 Task: Create a due date automation trigger when advanced on, on the monday of the week a card is due add fields with custom field "Resume" set to a date not in this week at 11:00 AM.
Action: Mouse moved to (950, 76)
Screenshot: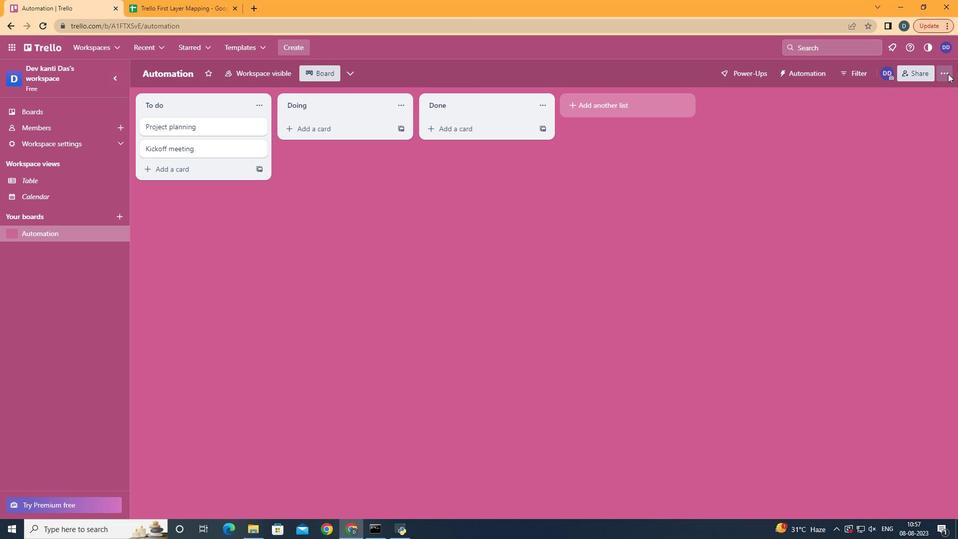 
Action: Mouse pressed left at (950, 76)
Screenshot: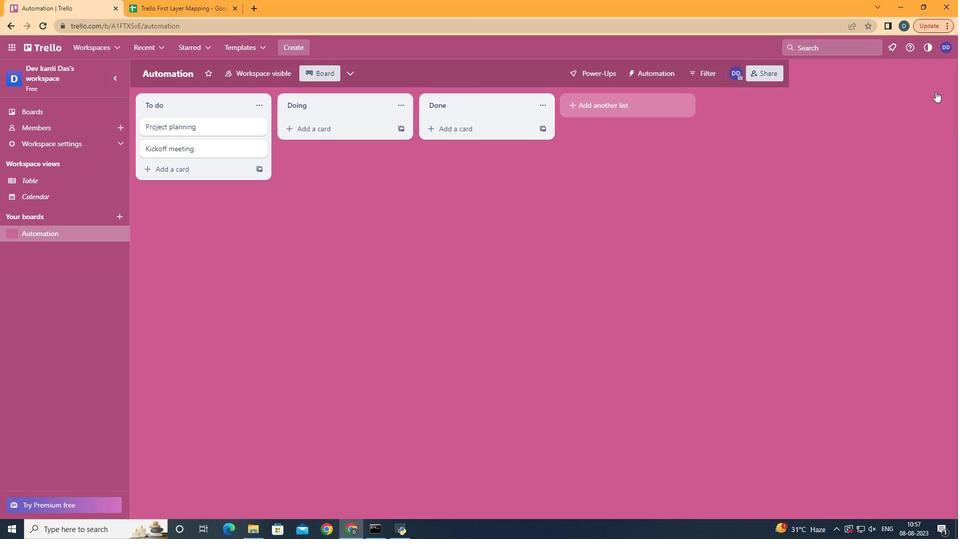 
Action: Mouse moved to (857, 206)
Screenshot: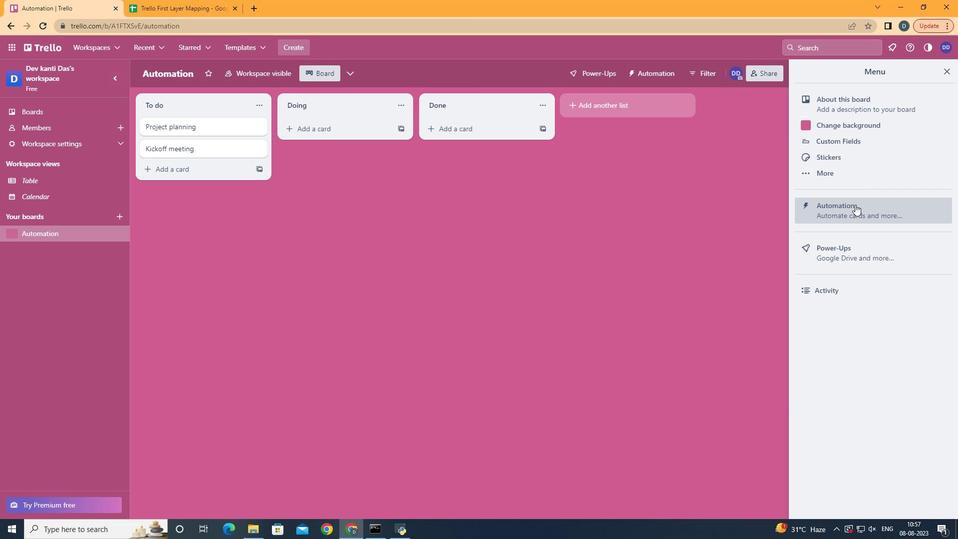 
Action: Mouse pressed left at (857, 206)
Screenshot: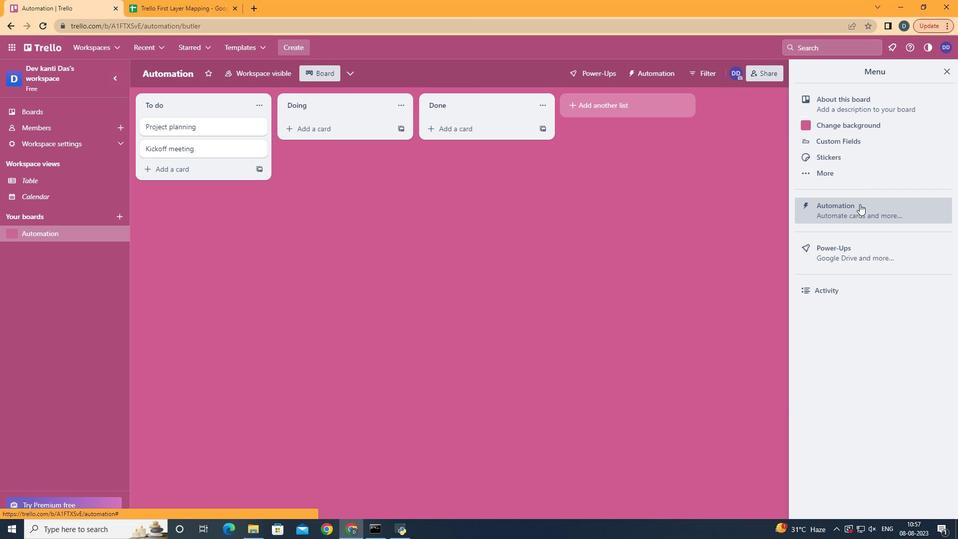 
Action: Mouse moved to (185, 208)
Screenshot: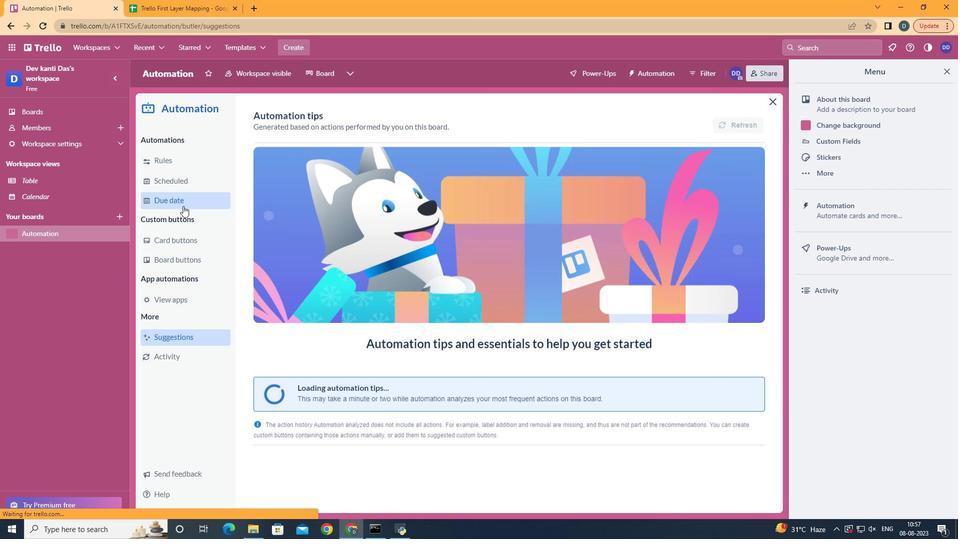 
Action: Mouse pressed left at (185, 208)
Screenshot: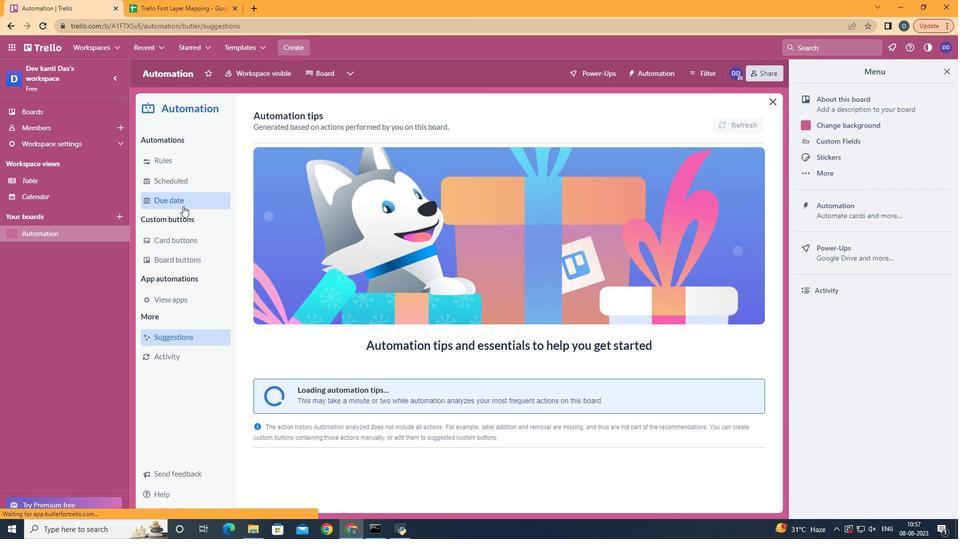 
Action: Mouse moved to (699, 127)
Screenshot: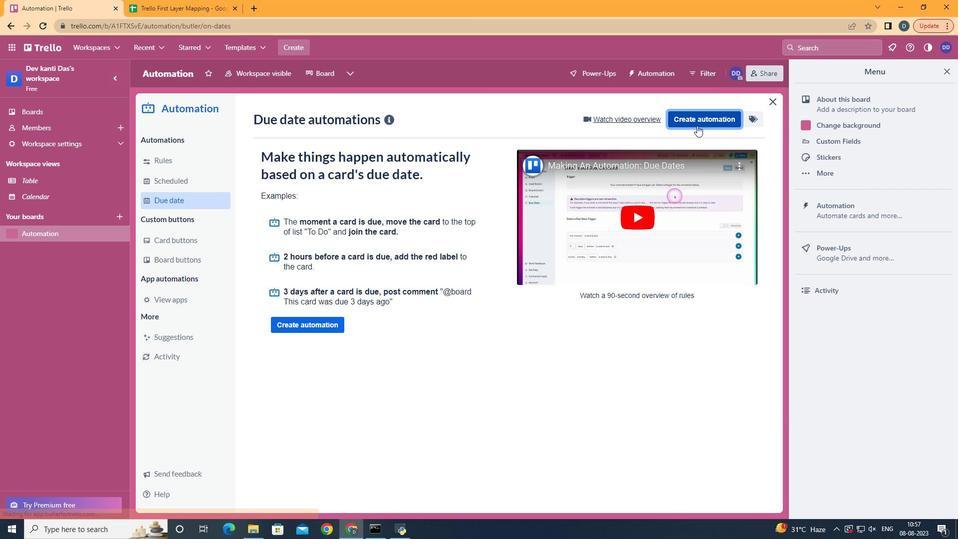 
Action: Mouse pressed left at (699, 127)
Screenshot: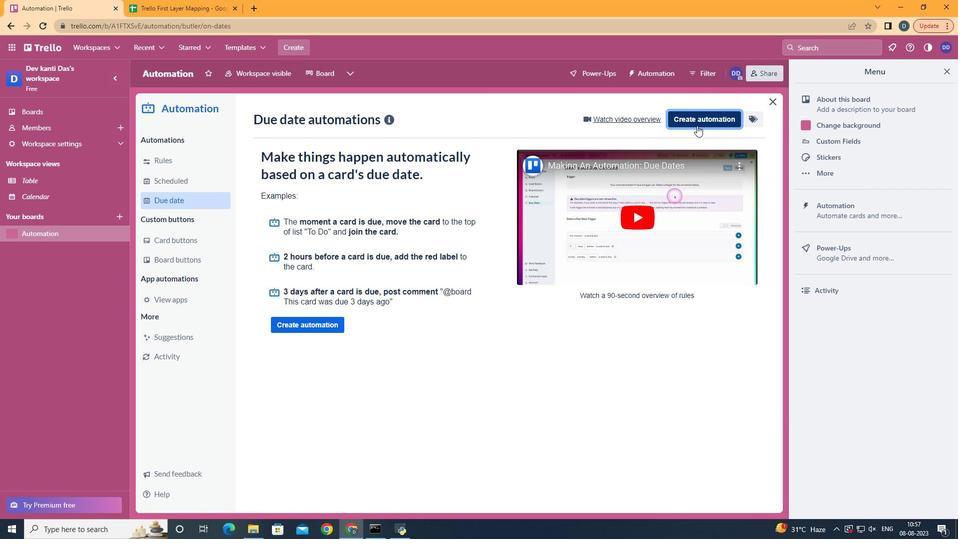 
Action: Mouse moved to (510, 225)
Screenshot: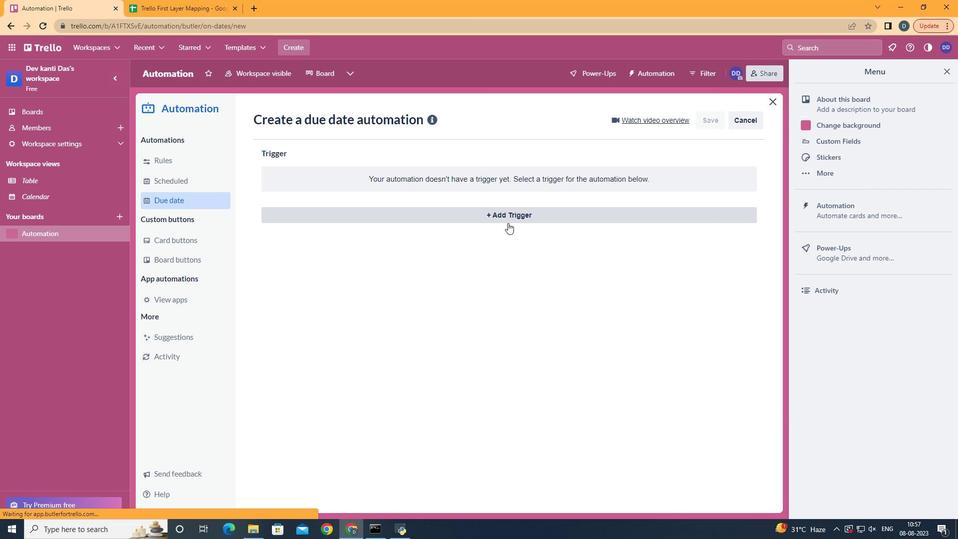 
Action: Mouse pressed left at (510, 225)
Screenshot: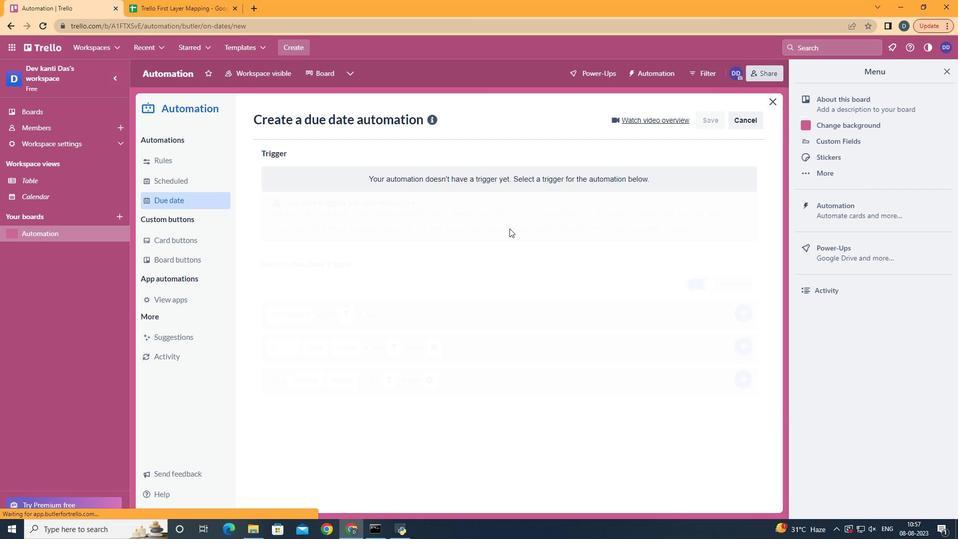 
Action: Mouse moved to (326, 254)
Screenshot: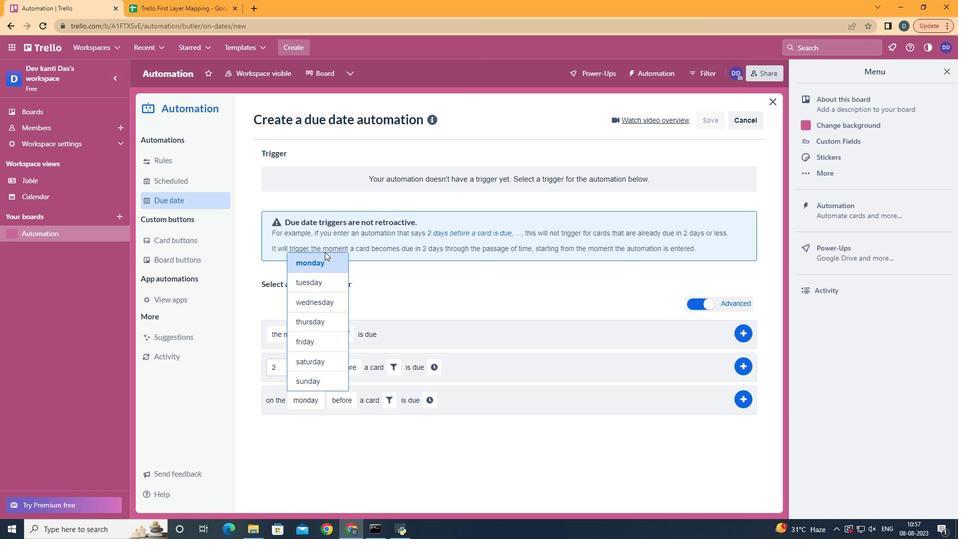 
Action: Mouse pressed left at (326, 254)
Screenshot: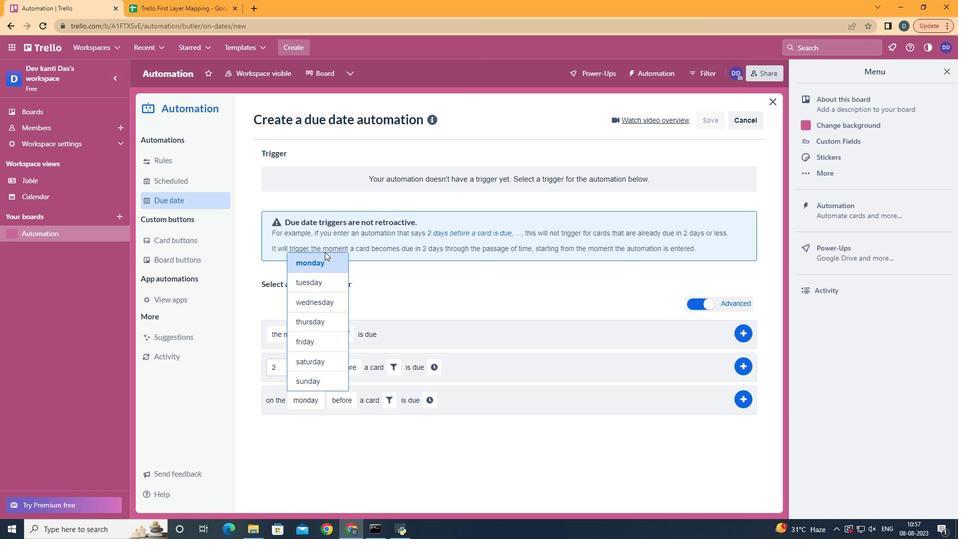 
Action: Mouse moved to (327, 262)
Screenshot: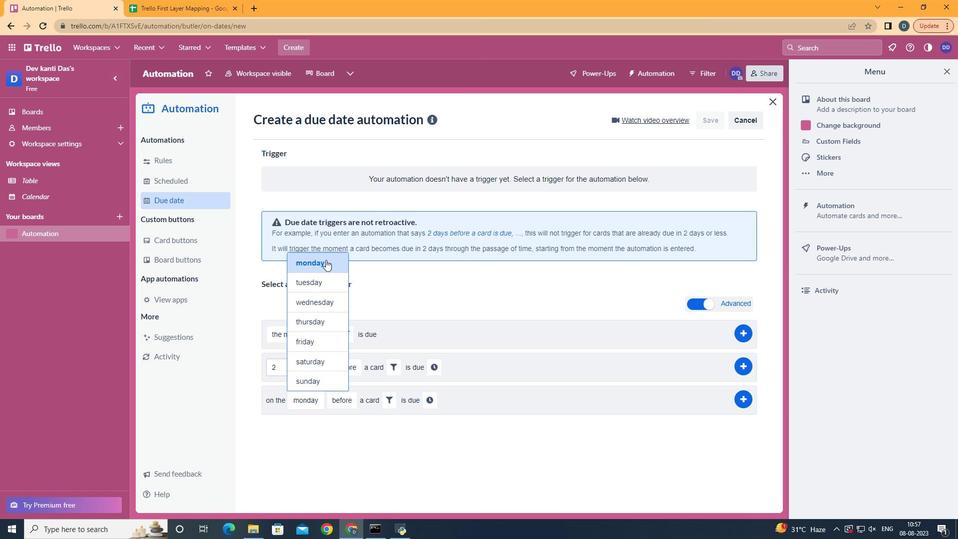 
Action: Mouse pressed left at (327, 262)
Screenshot: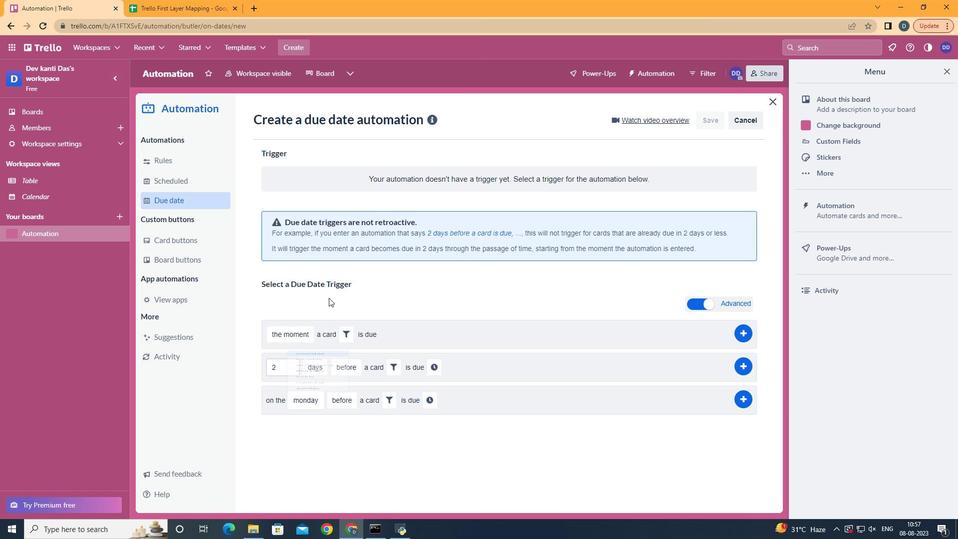 
Action: Mouse moved to (355, 460)
Screenshot: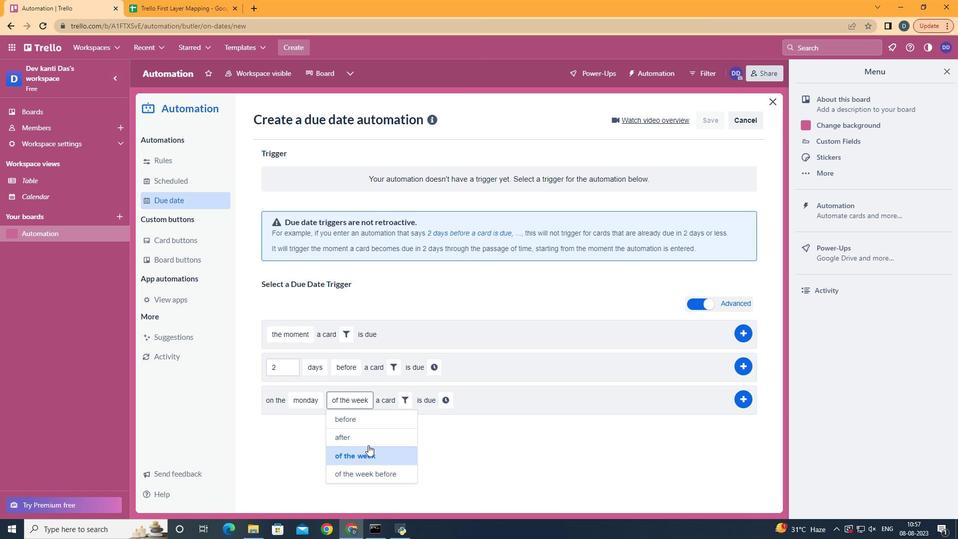 
Action: Mouse pressed left at (355, 460)
Screenshot: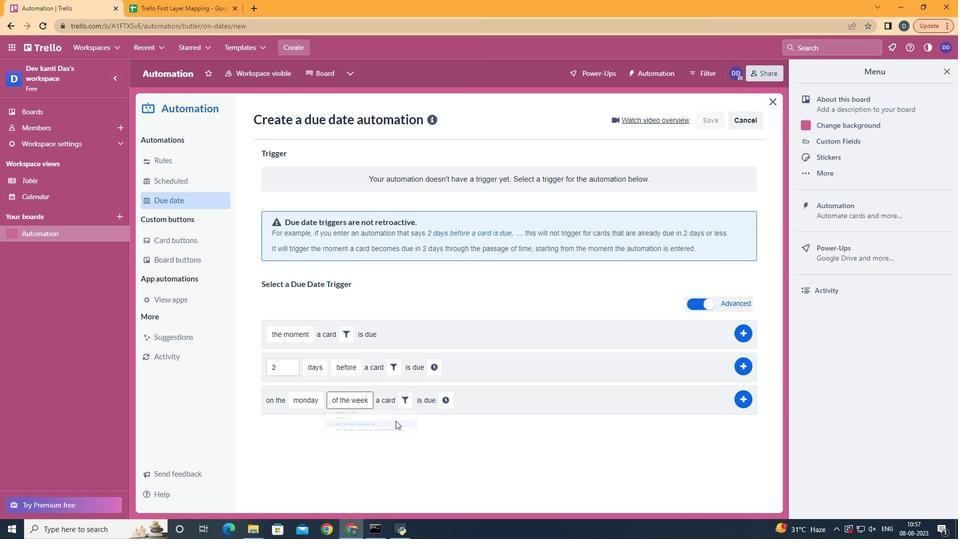 
Action: Mouse moved to (401, 403)
Screenshot: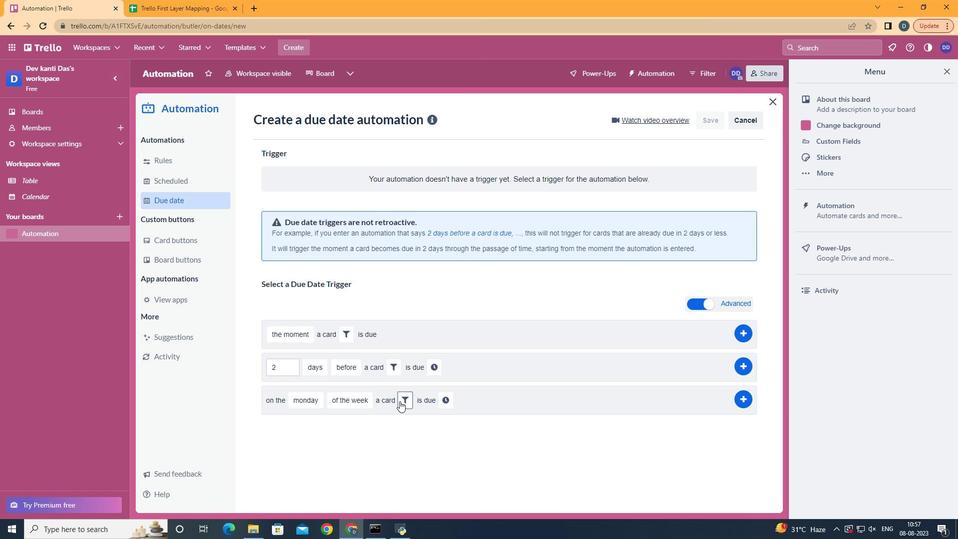 
Action: Mouse pressed left at (401, 403)
Screenshot: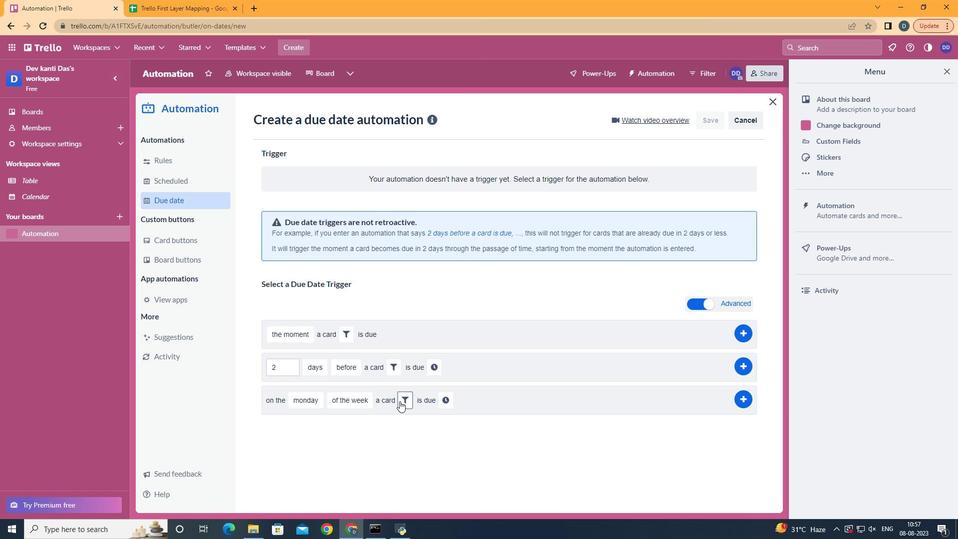 
Action: Mouse moved to (569, 433)
Screenshot: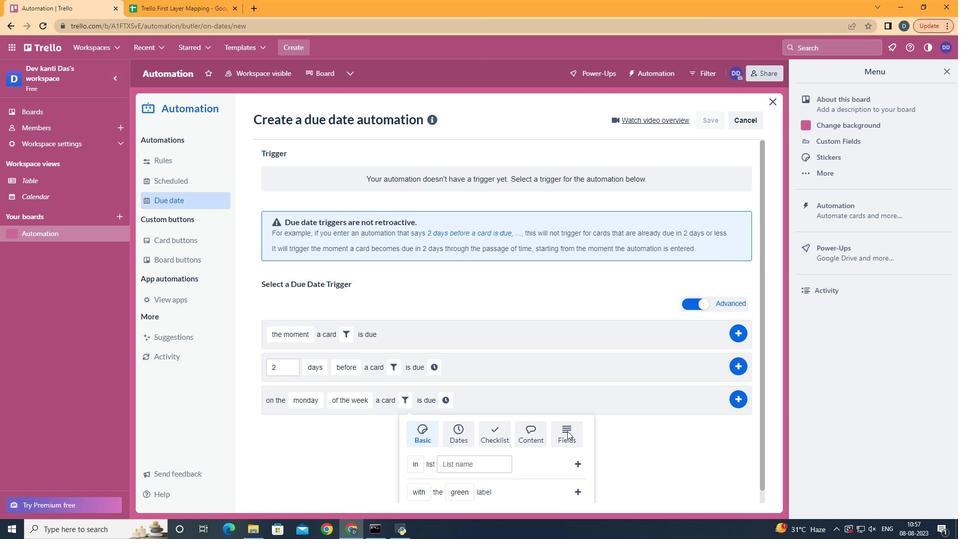 
Action: Mouse pressed left at (569, 433)
Screenshot: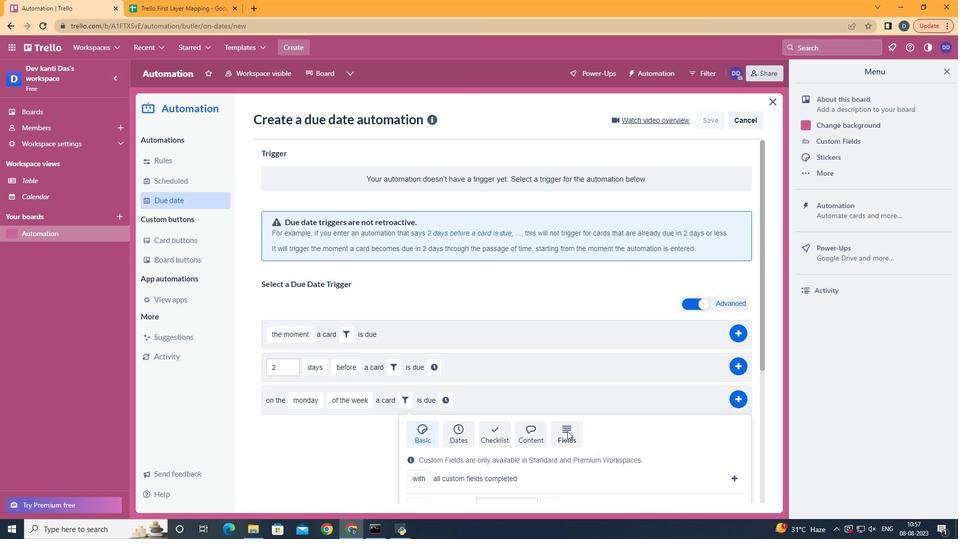
Action: Mouse moved to (569, 433)
Screenshot: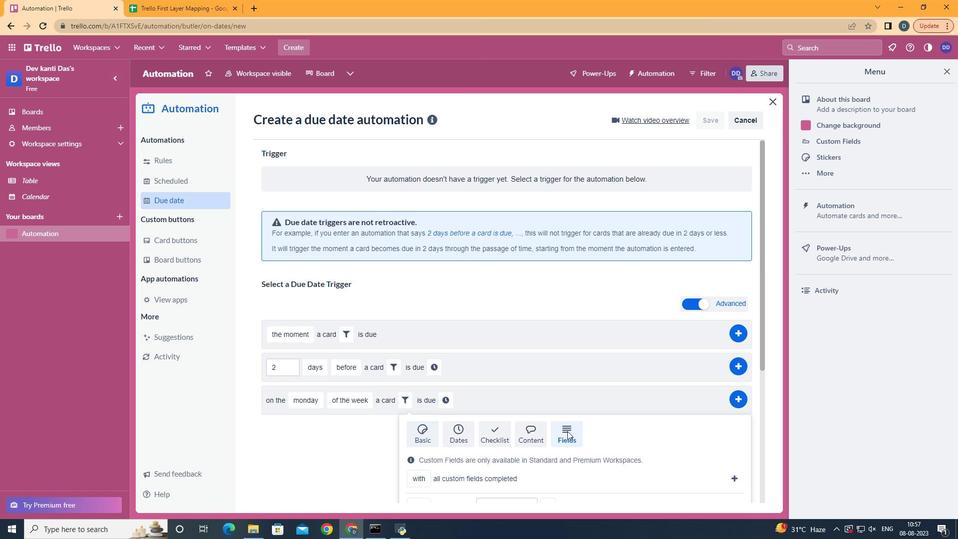 
Action: Mouse scrolled (569, 432) with delta (0, 0)
Screenshot: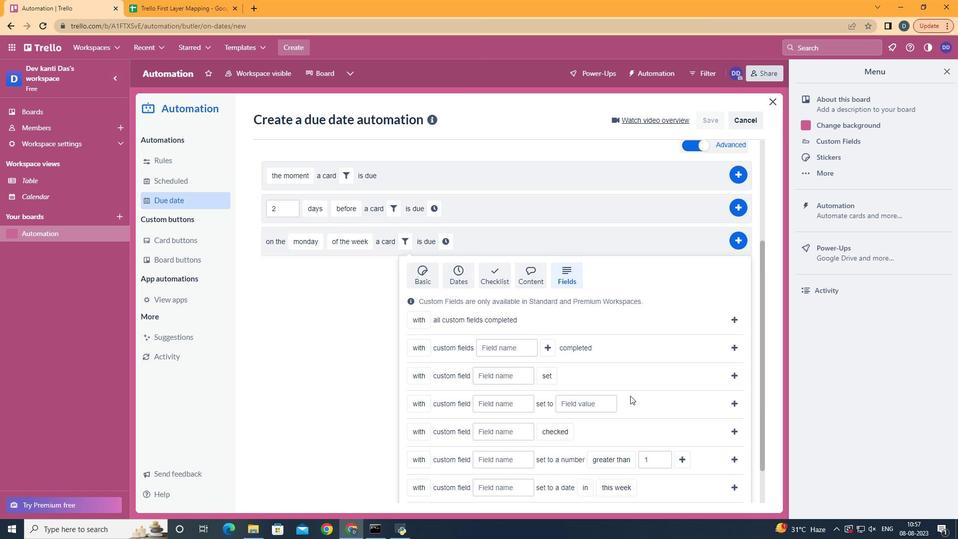 
Action: Mouse scrolled (569, 432) with delta (0, 0)
Screenshot: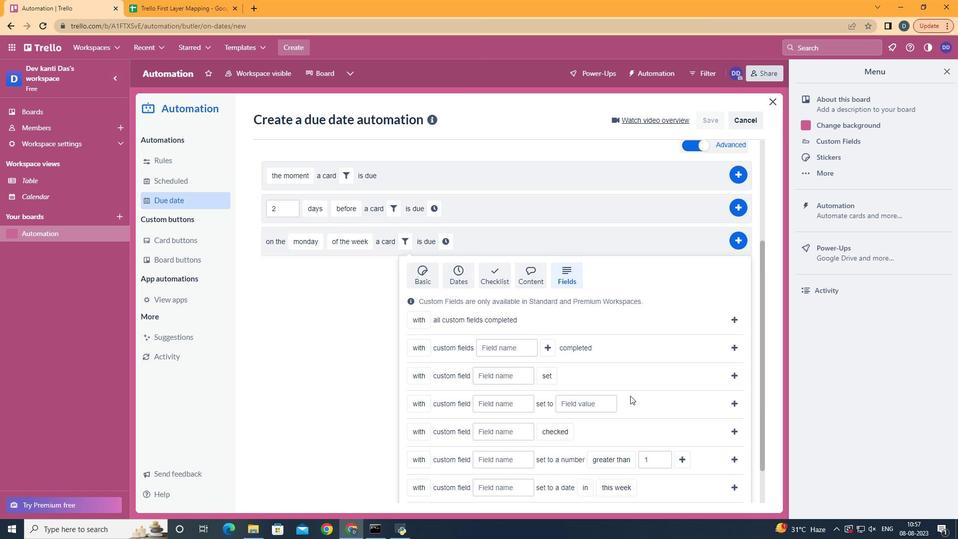
Action: Mouse scrolled (569, 432) with delta (0, 0)
Screenshot: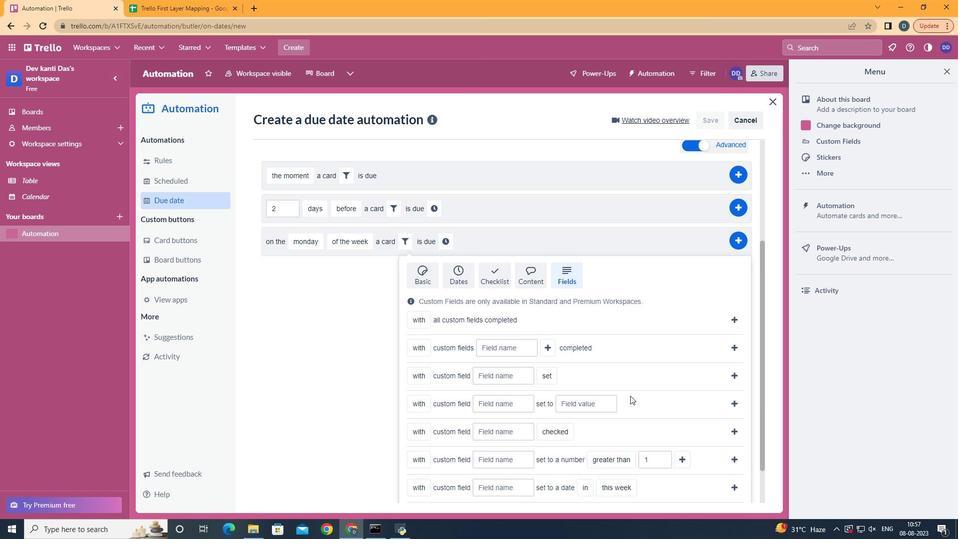 
Action: Mouse scrolled (569, 432) with delta (0, 0)
Screenshot: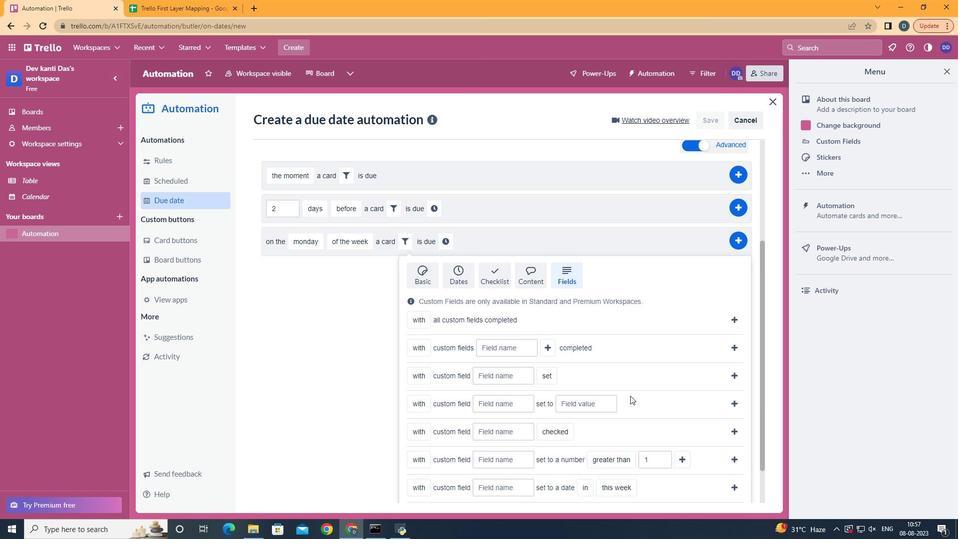 
Action: Mouse scrolled (569, 432) with delta (0, 0)
Screenshot: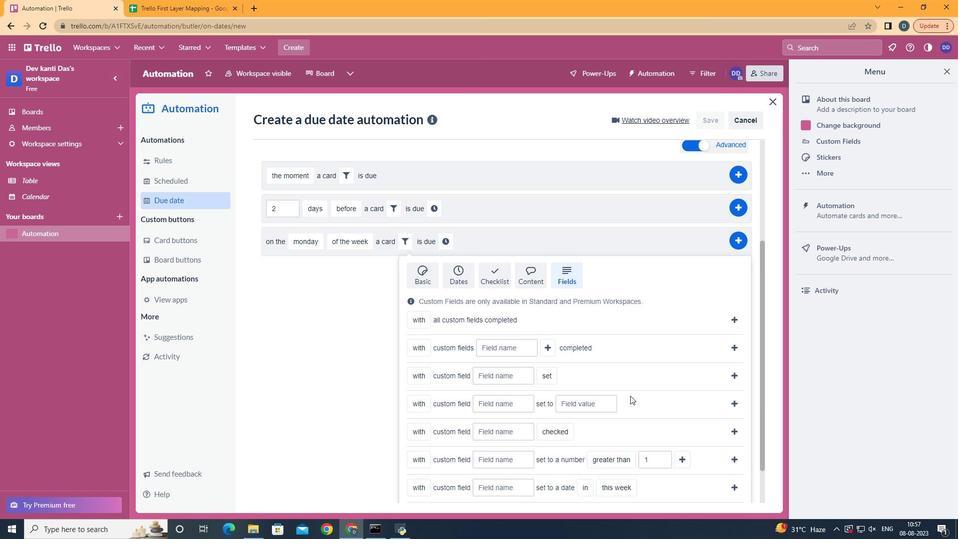 
Action: Mouse moved to (429, 456)
Screenshot: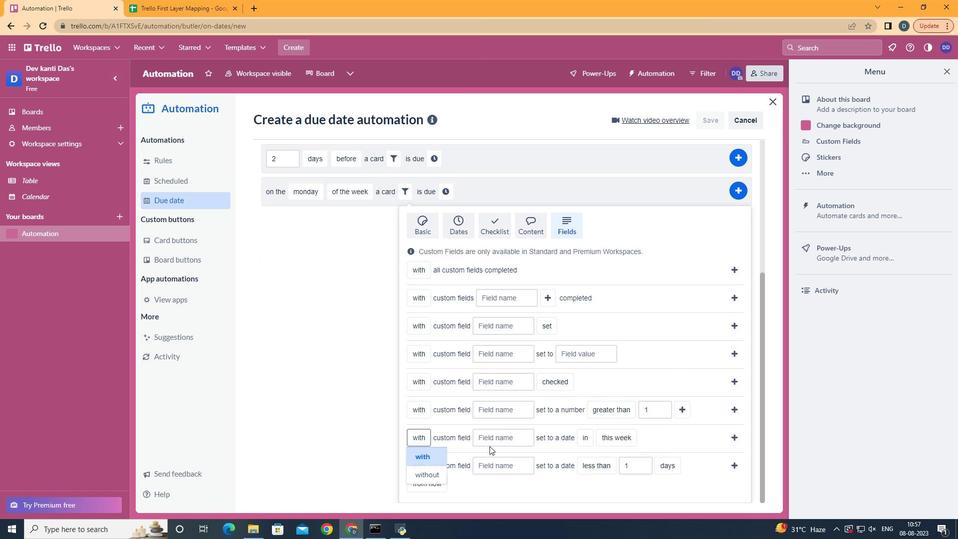 
Action: Mouse pressed left at (429, 456)
Screenshot: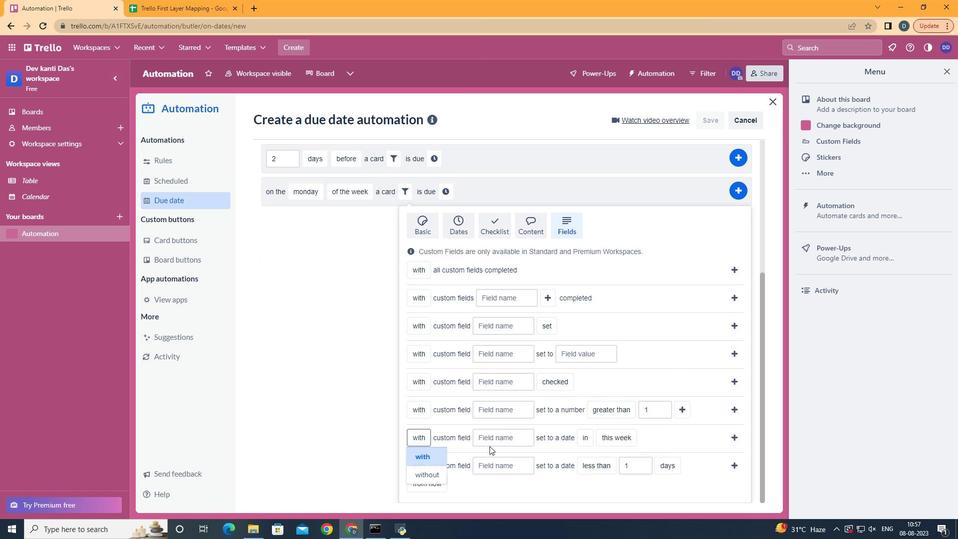 
Action: Mouse moved to (523, 438)
Screenshot: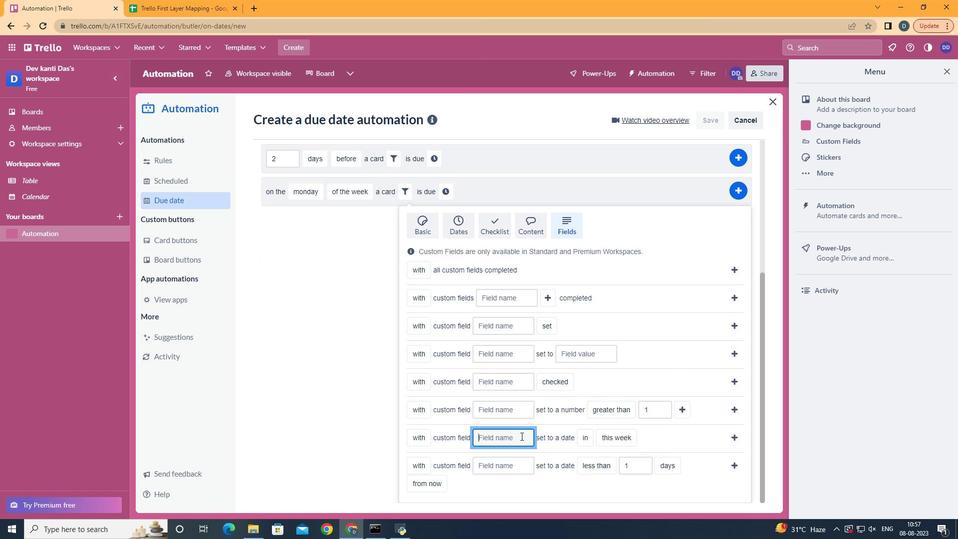 
Action: Mouse pressed left at (523, 438)
Screenshot: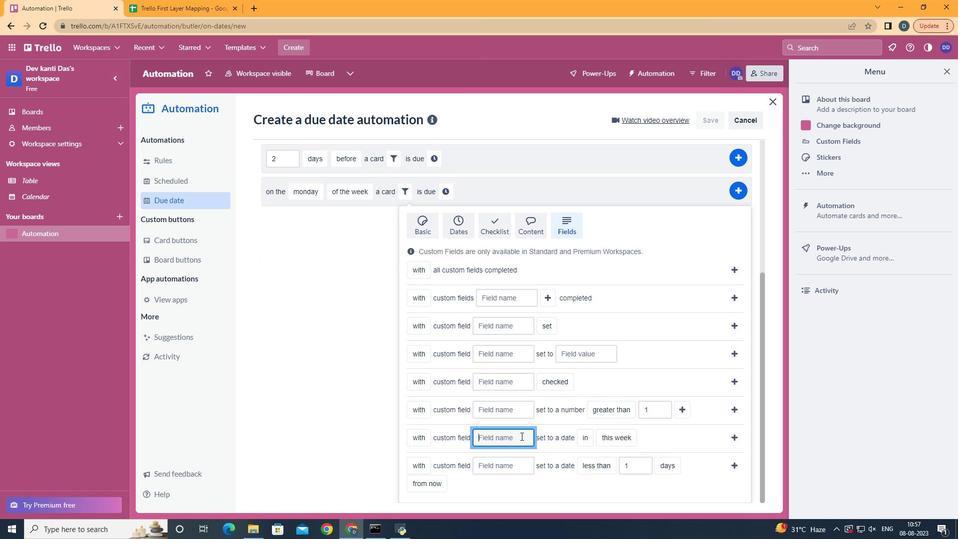
Action: Key pressed <Key.shift>Resume
Screenshot: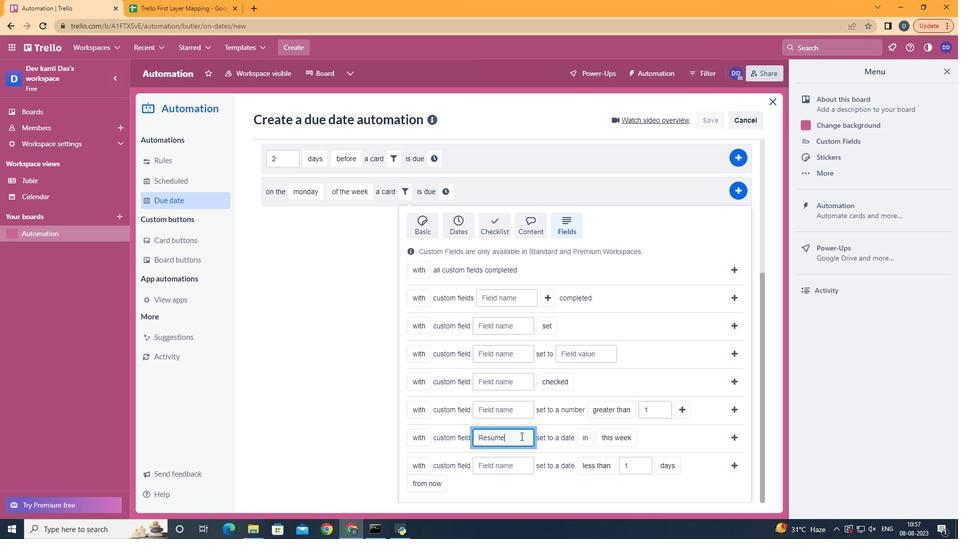 
Action: Mouse moved to (591, 458)
Screenshot: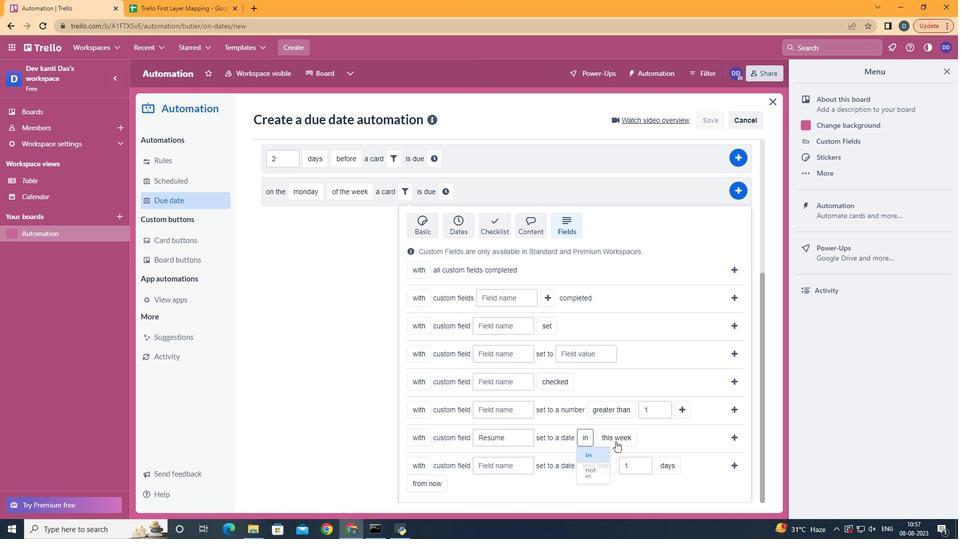 
Action: Mouse pressed left at (591, 458)
Screenshot: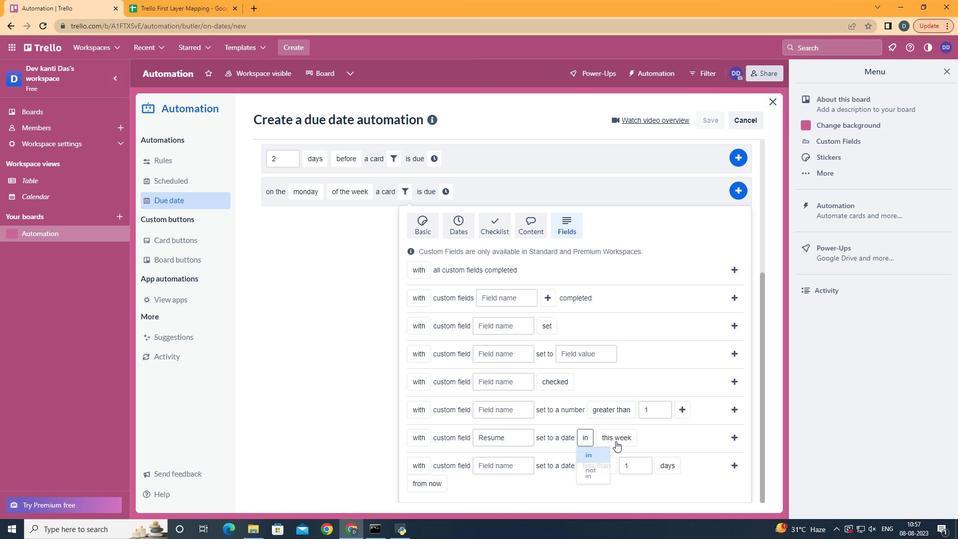 
Action: Mouse moved to (587, 488)
Screenshot: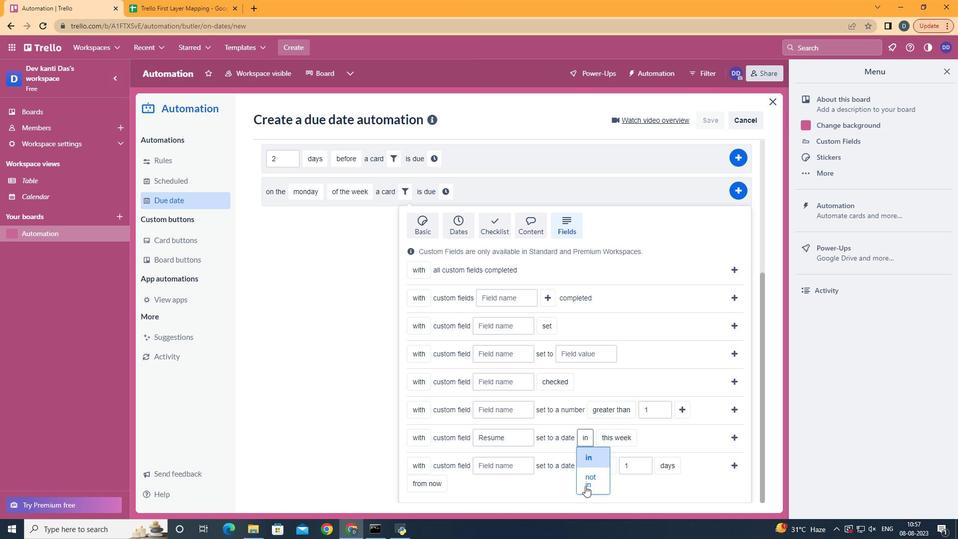 
Action: Mouse pressed left at (587, 488)
Screenshot: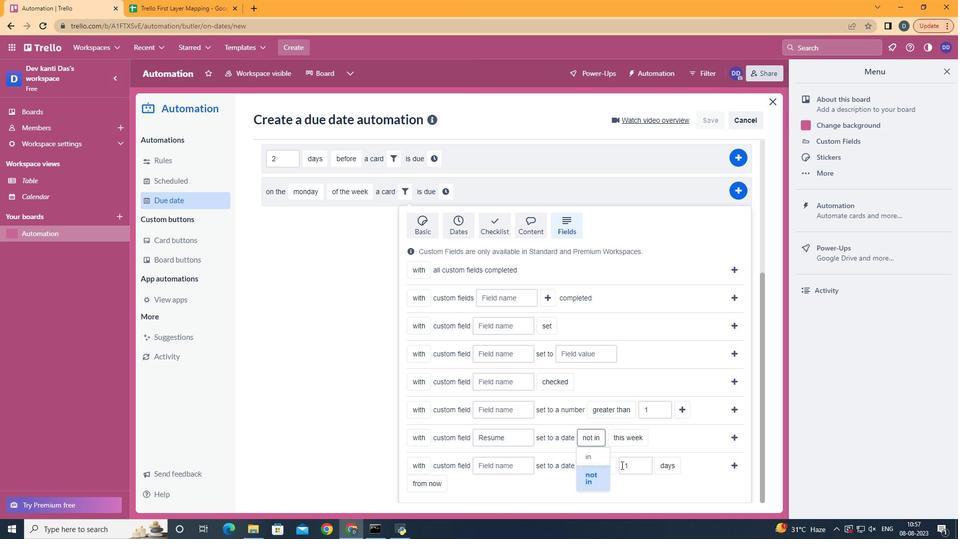 
Action: Mouse moved to (633, 459)
Screenshot: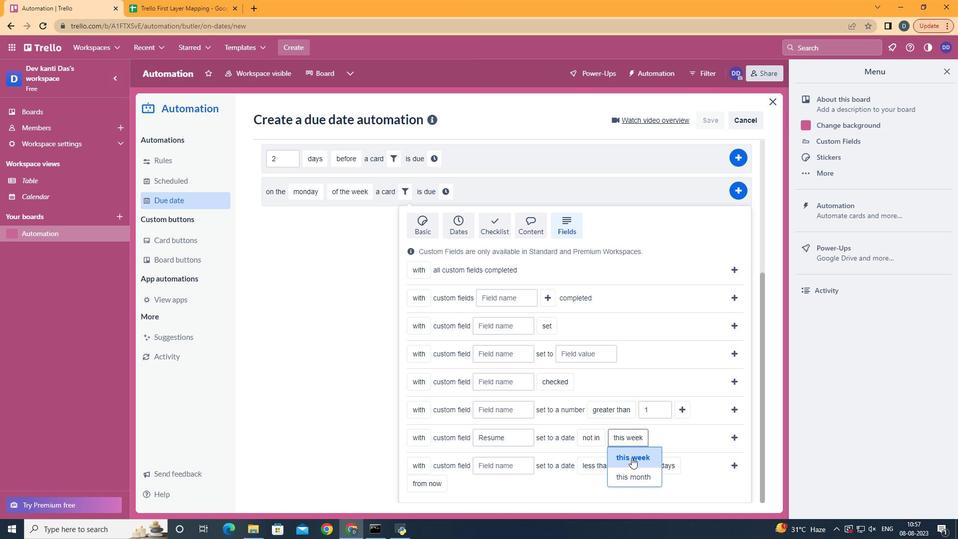 
Action: Mouse pressed left at (633, 459)
Screenshot: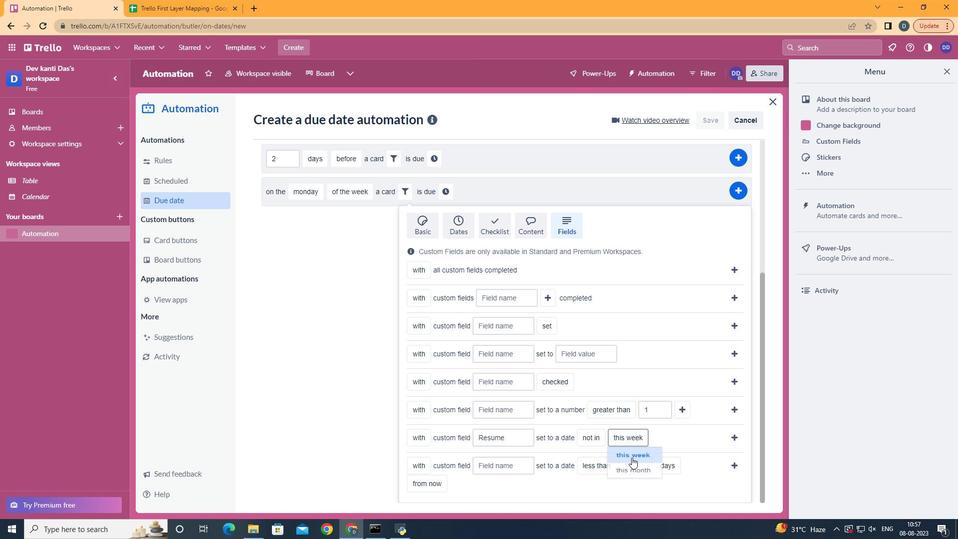 
Action: Mouse moved to (737, 441)
Screenshot: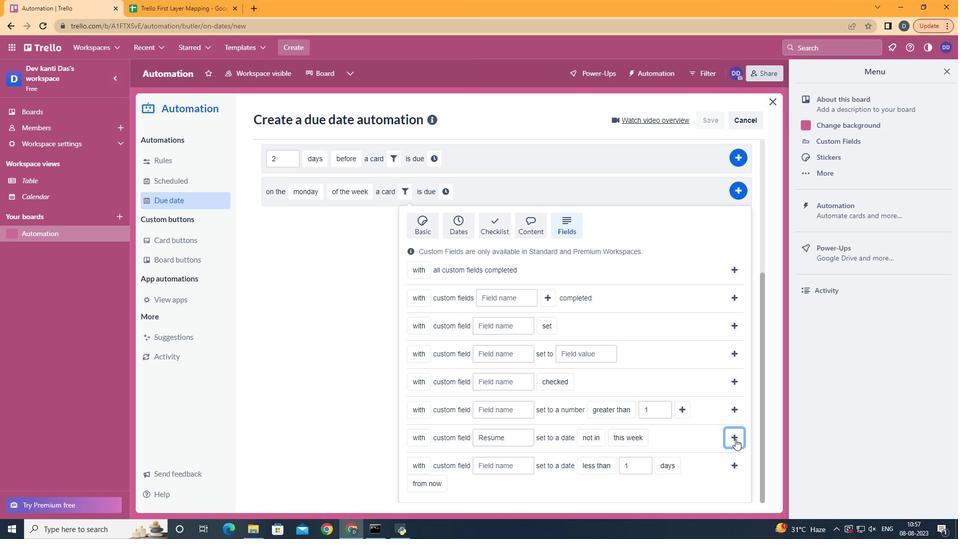 
Action: Mouse pressed left at (737, 441)
Screenshot: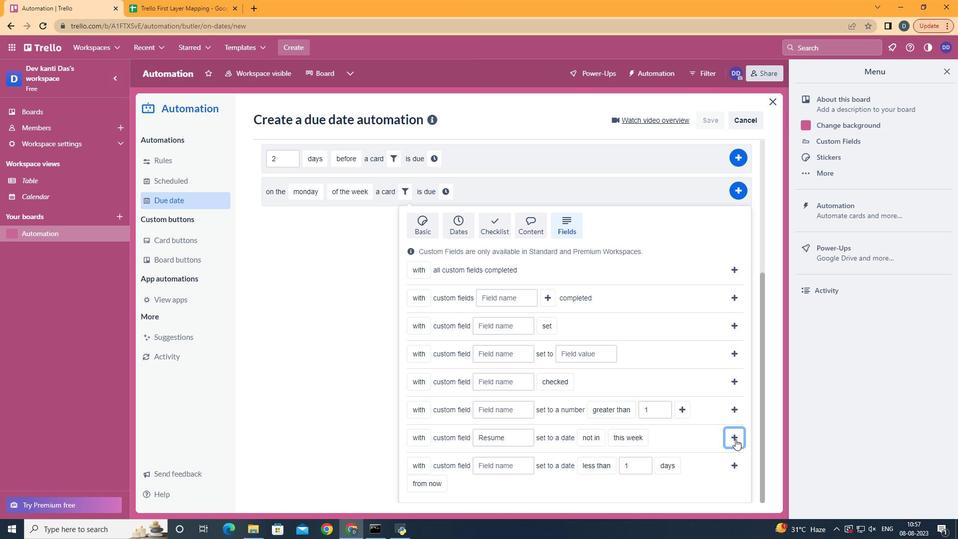 
Action: Mouse moved to (650, 402)
Screenshot: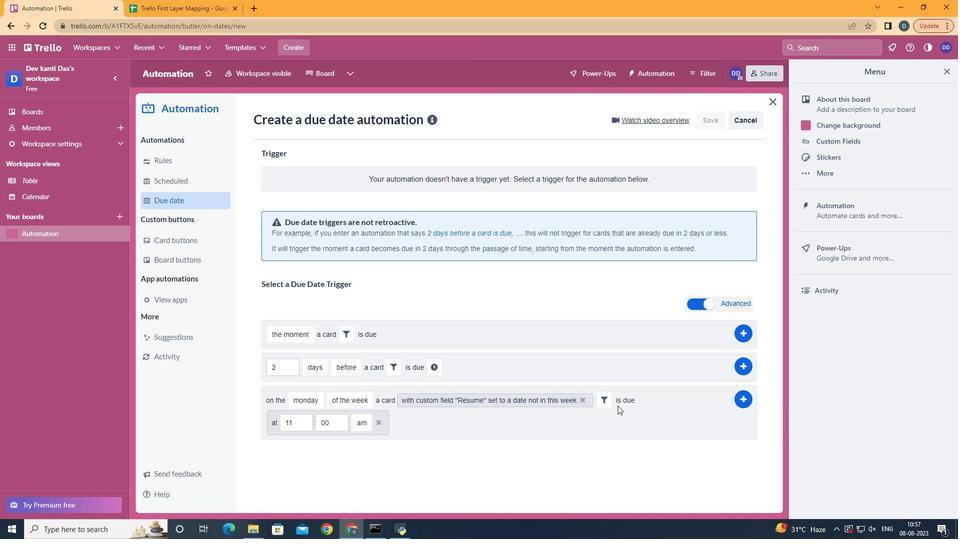 
Action: Mouse pressed left at (650, 402)
Screenshot: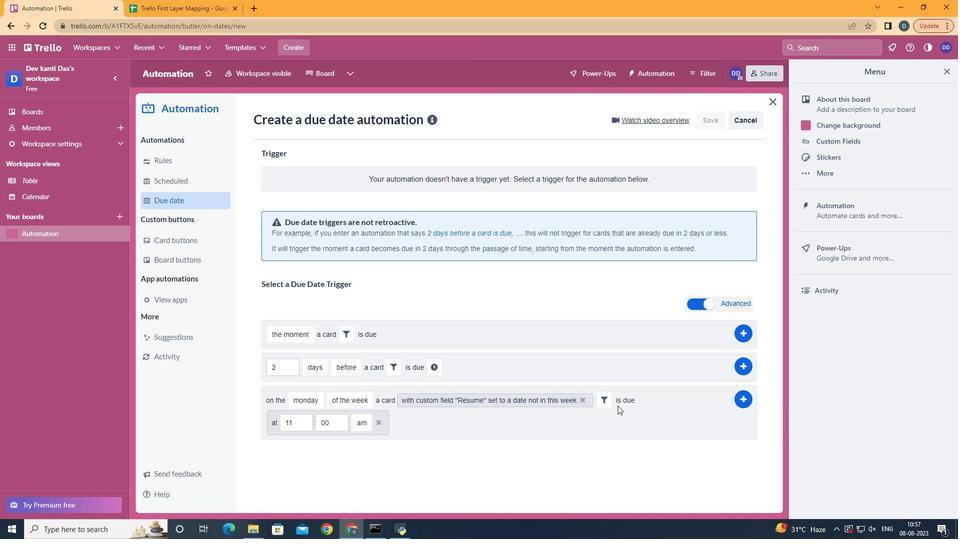 
Action: Mouse moved to (744, 399)
Screenshot: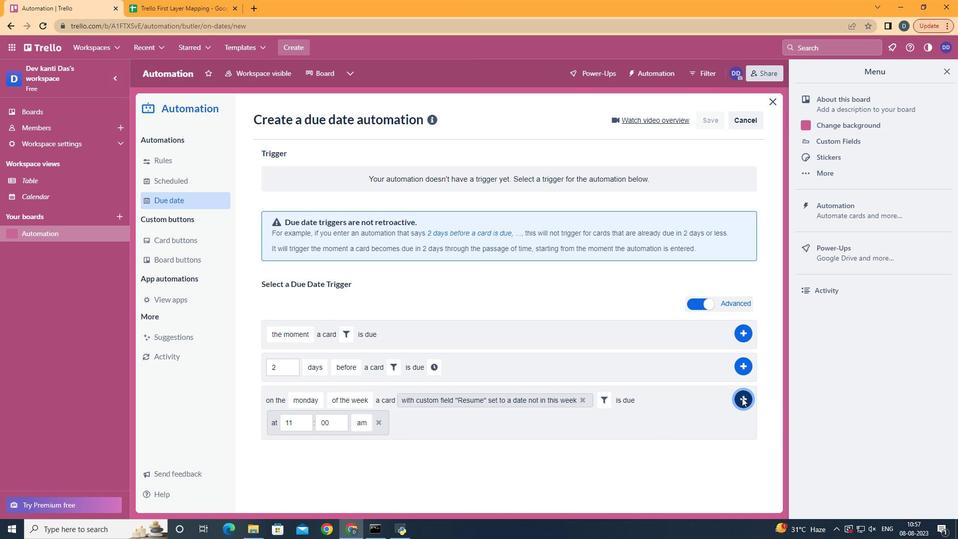 
Action: Mouse pressed left at (744, 399)
Screenshot: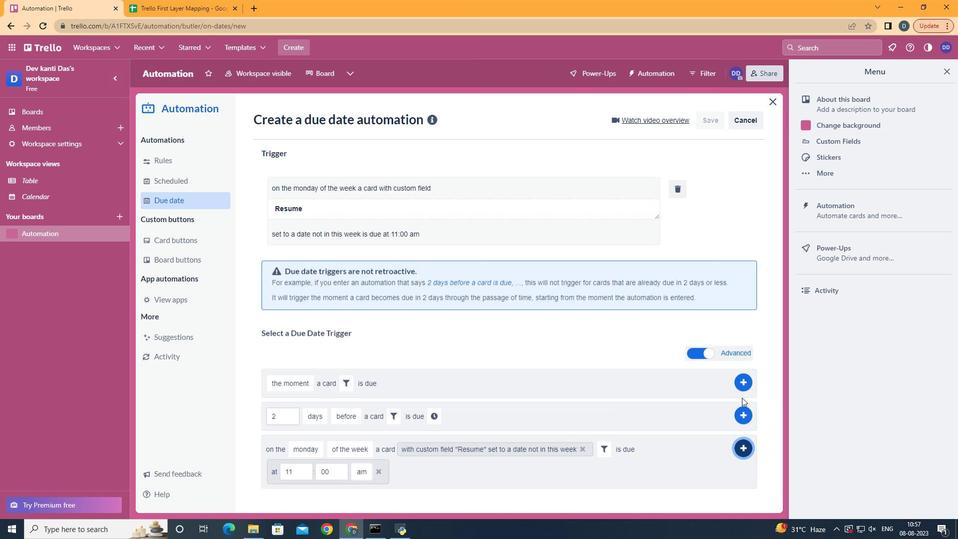
Action: Mouse moved to (502, 195)
Screenshot: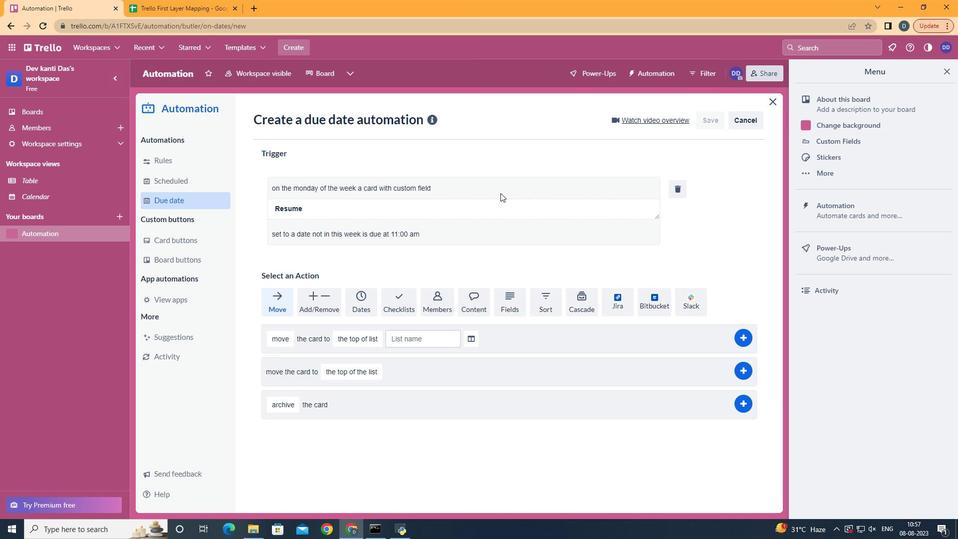 
